 Task: Add Bhu Foods Organic Hazelnut Cookie Dough Truffles to the cart.
Action: Mouse moved to (963, 112)
Screenshot: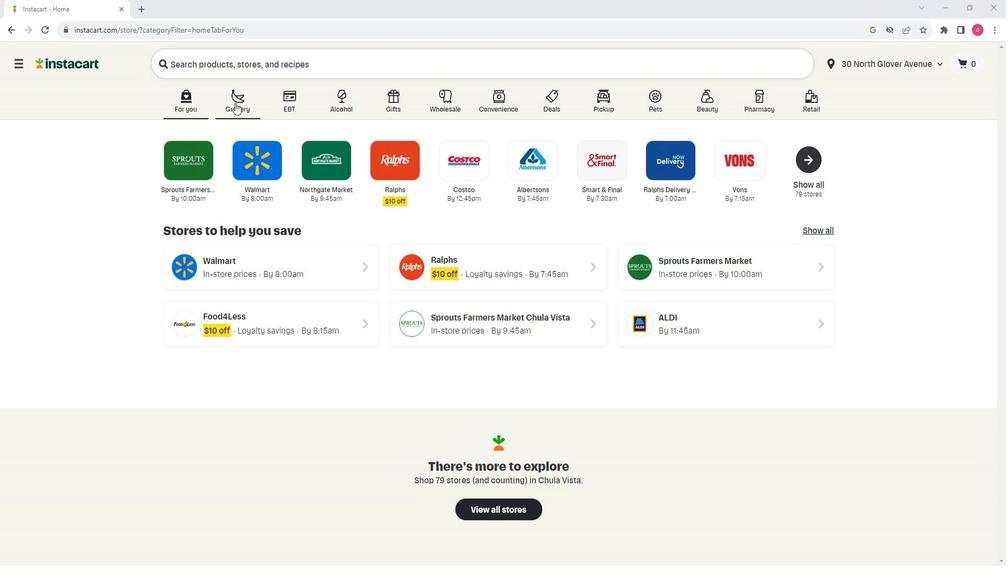 
Action: Mouse pressed left at (963, 112)
Screenshot: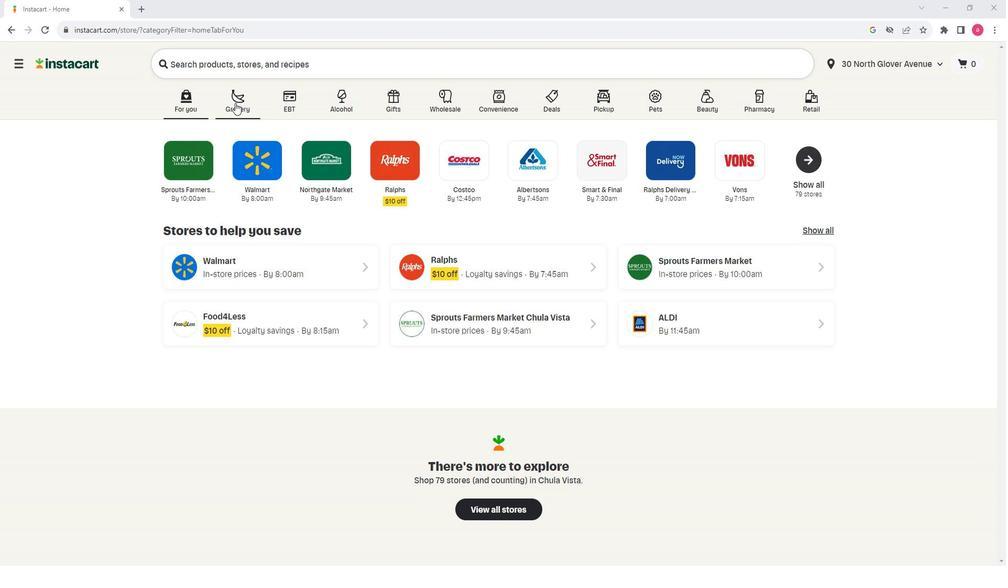
Action: Mouse moved to (982, 309)
Screenshot: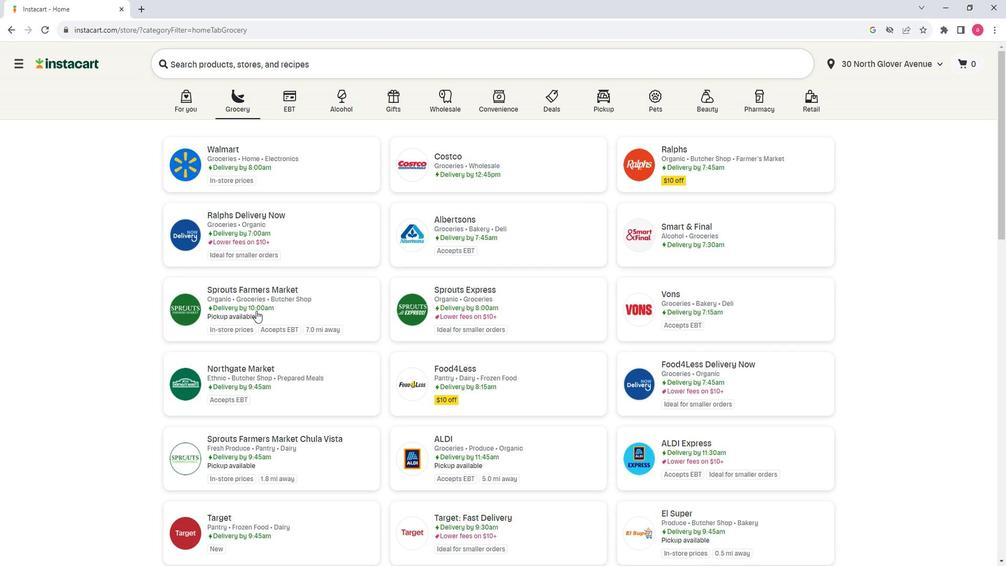 
Action: Mouse pressed left at (982, 309)
Screenshot: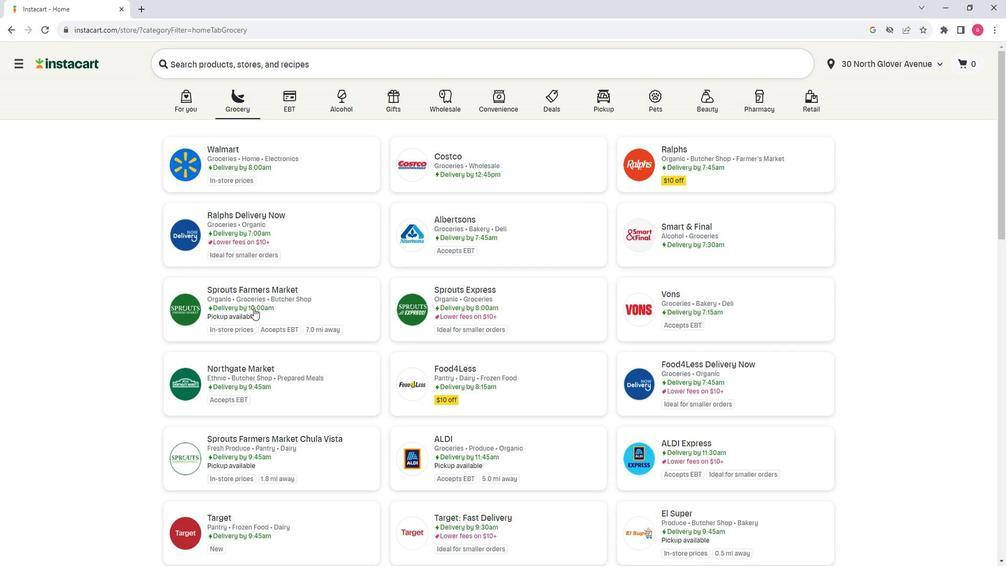 
Action: Mouse moved to (848, 353)
Screenshot: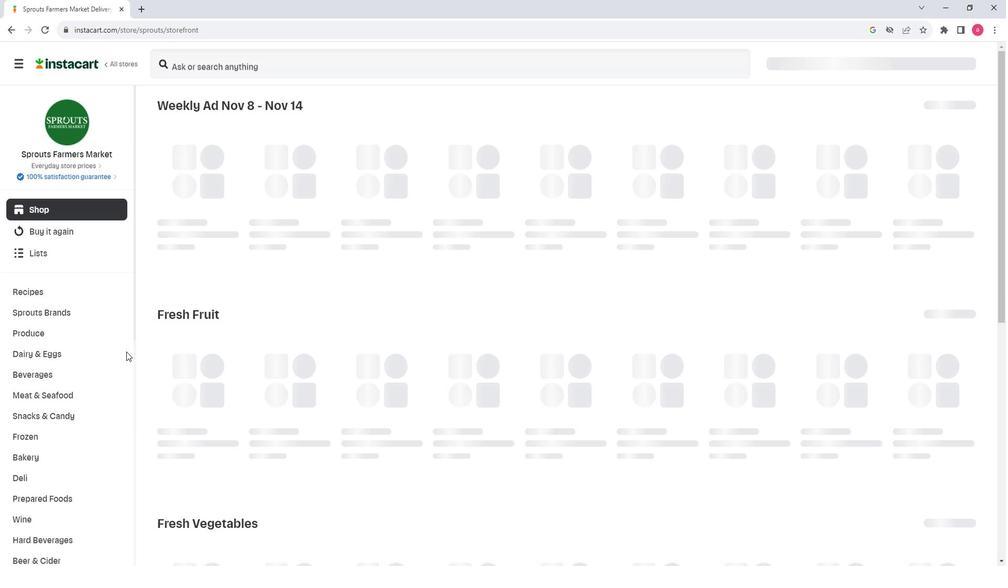 
Action: Mouse scrolled (848, 352) with delta (0, 0)
Screenshot: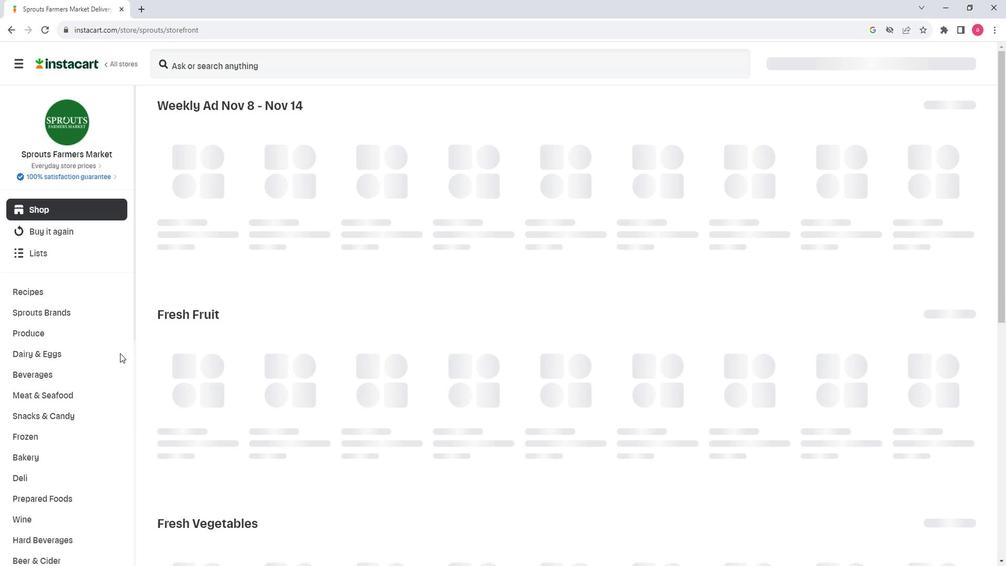 
Action: Mouse moved to (847, 354)
Screenshot: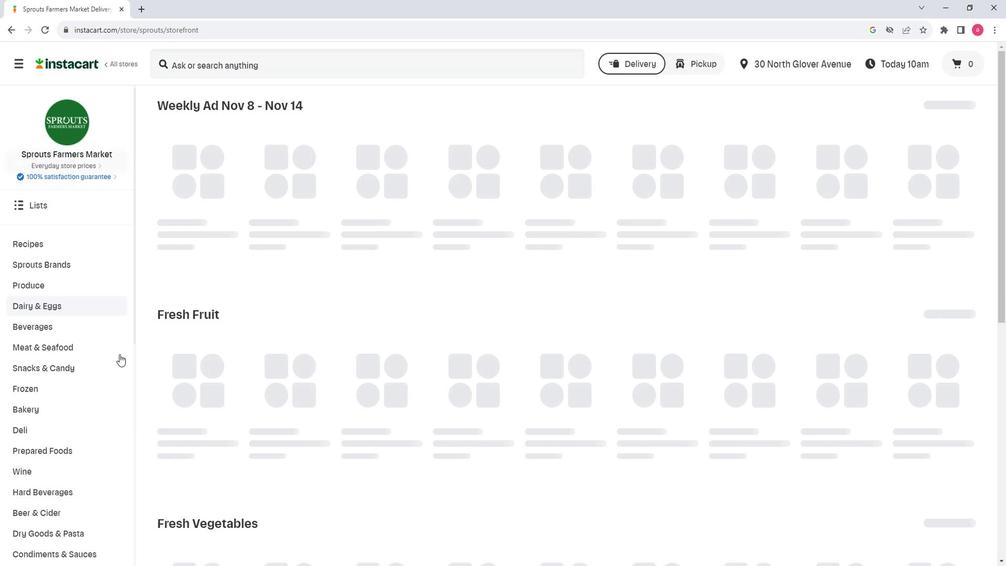 
Action: Mouse pressed left at (847, 354)
Screenshot: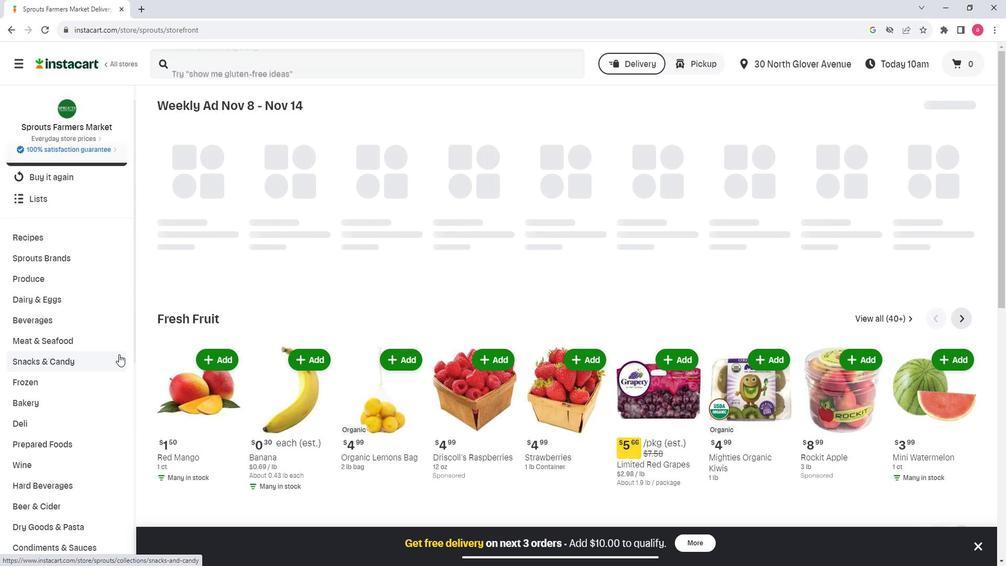 
Action: Mouse moved to (814, 380)
Screenshot: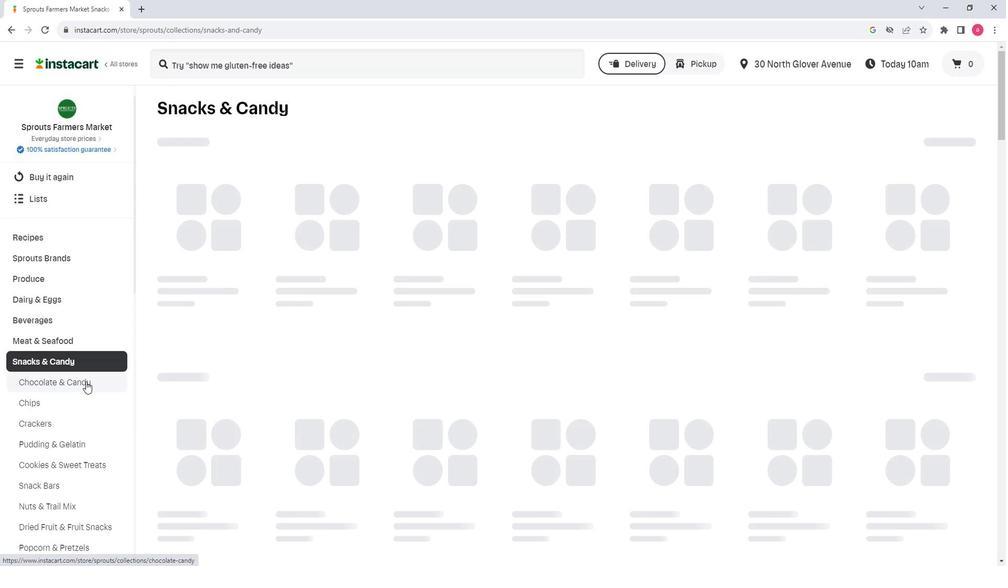 
Action: Mouse pressed left at (814, 380)
Screenshot: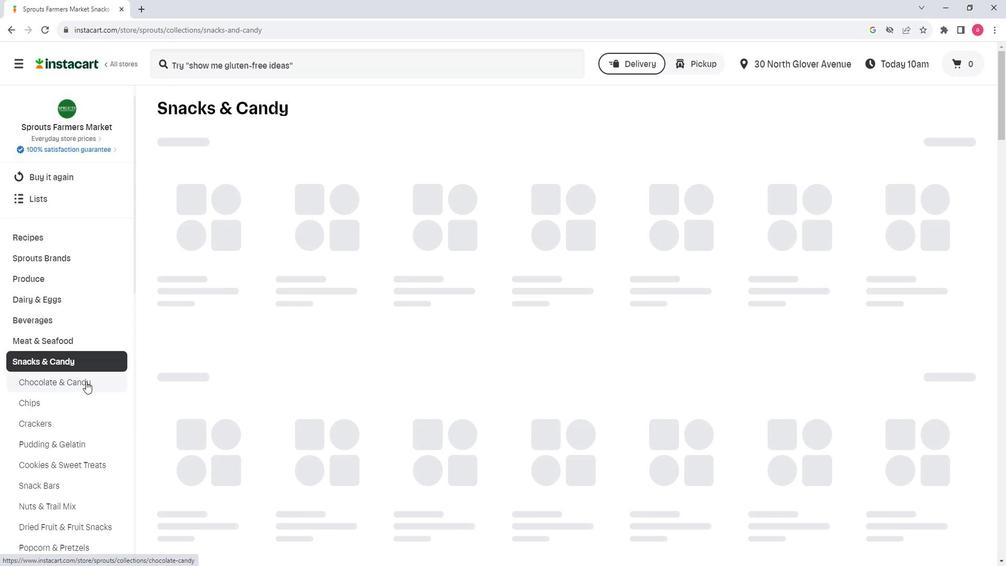 
Action: Mouse moved to (968, 149)
Screenshot: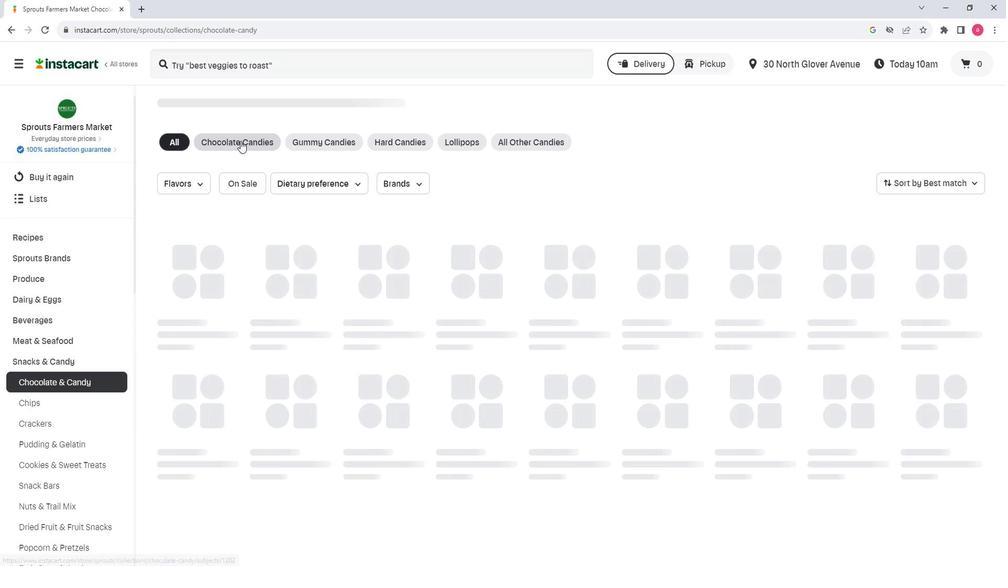 
Action: Mouse pressed left at (968, 149)
Screenshot: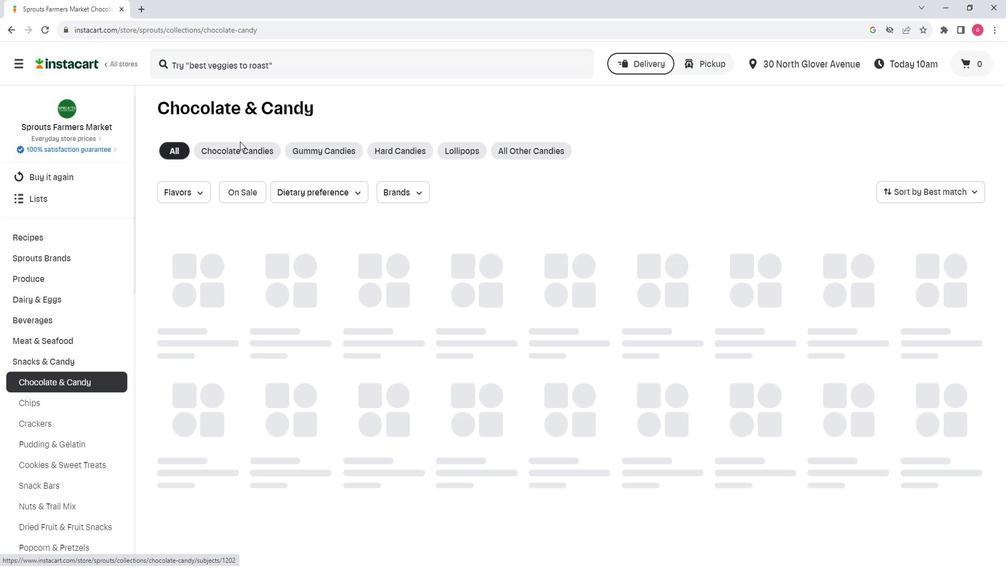 
Action: Mouse moved to (926, 78)
Screenshot: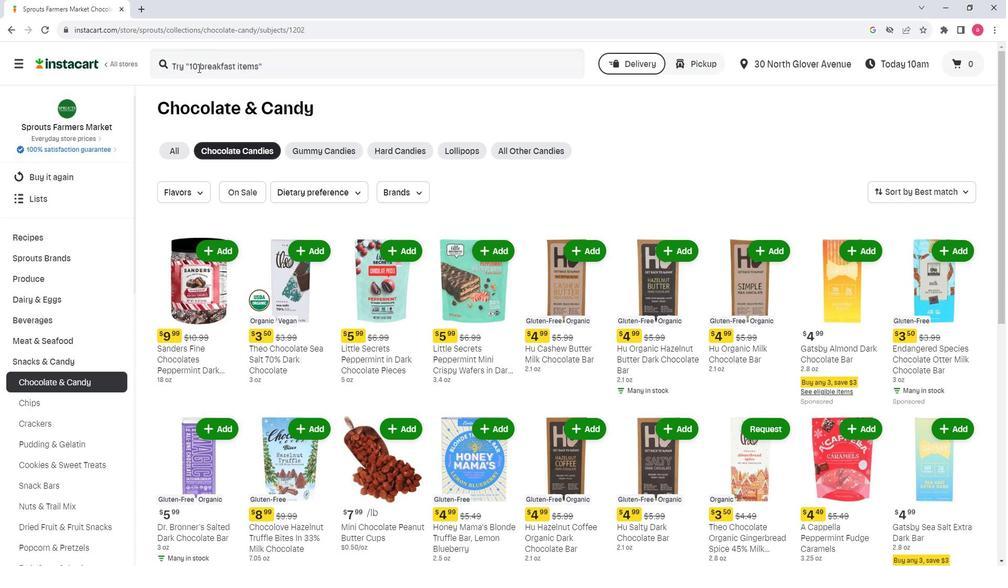 
Action: Mouse pressed left at (926, 78)
Screenshot: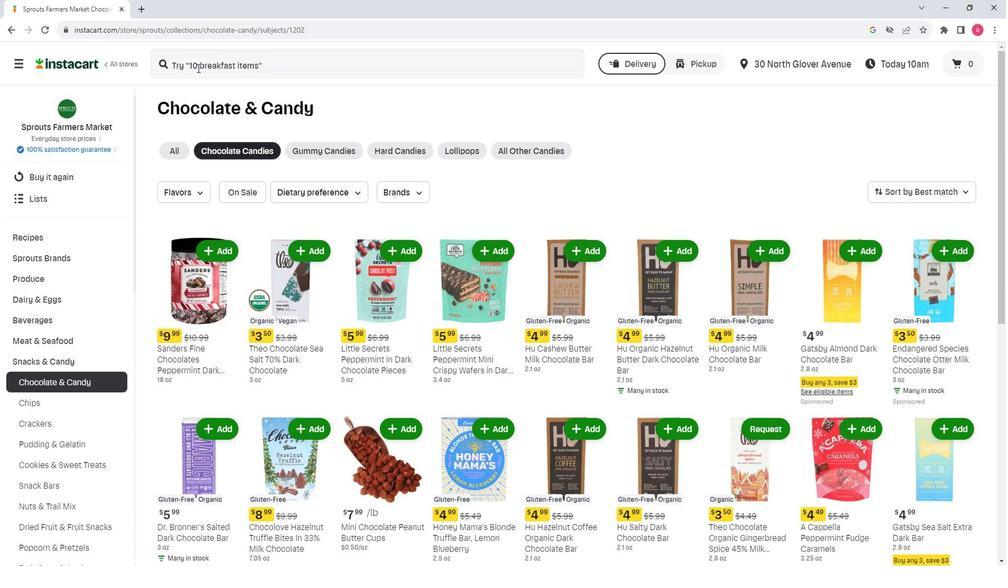 
Action: Key pressed <Key.shift>Bhu<Key.space><Key.shift>Foods<Key.space><Key.shift><Key.shift><Key.shift>Organic<Key.space><Key.shift><Key.shift><Key.shift><Key.shift><Key.shift><Key.shift><Key.shift><Key.shift><Key.shift><Key.shift><Key.shift><Key.shift><Key.shift><Key.shift><Key.shift><Key.shift><Key.shift><Key.shift><Key.shift>Hazelnut<Key.space><Key.shift><Key.shift><Key.shift>Cookie<Key.space><Key.shift><Key.shift><Key.shift><Key.shift><Key.shift><Key.shift><Key.shift><Key.shift><Key.shift><Key.shift><Key.shift><Key.shift><Key.shift><Key.shift><Key.shift><Key.shift>Dough<Key.space><Key.shift><Key.shift><Key.shift><Key.shift><Key.shift><Key.shift><Key.shift><Key.shift><Key.shift><Key.shift><Key.shift><Key.shift><Key.shift><Key.shift><Key.shift><Key.shift><Key.shift><Key.shift><Key.shift><Key.shift><Key.shift><Key.shift><Key.shift><Key.shift><Key.shift><Key.shift><Key.shift><Key.shift><Key.shift><Key.shift><Key.shift><Key.shift><Key.shift>Truffles<Key.enter>
Screenshot: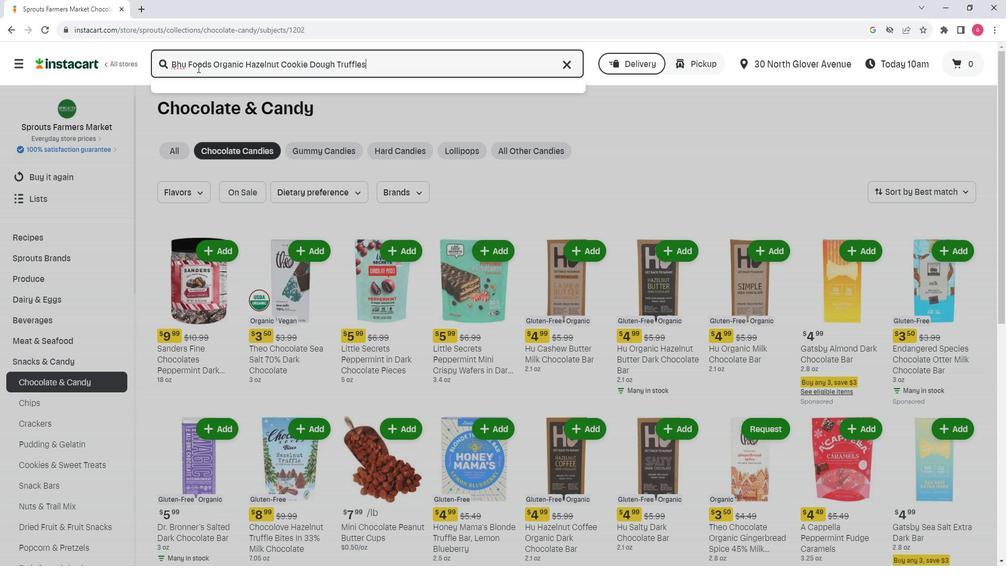 
Action: Mouse moved to (999, 166)
Screenshot: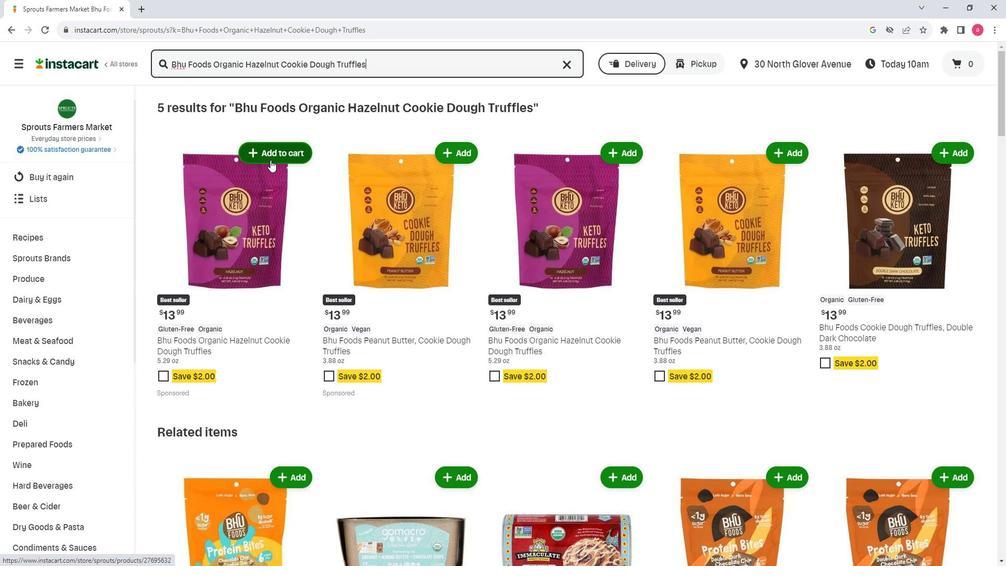 
Action: Mouse pressed left at (999, 166)
Screenshot: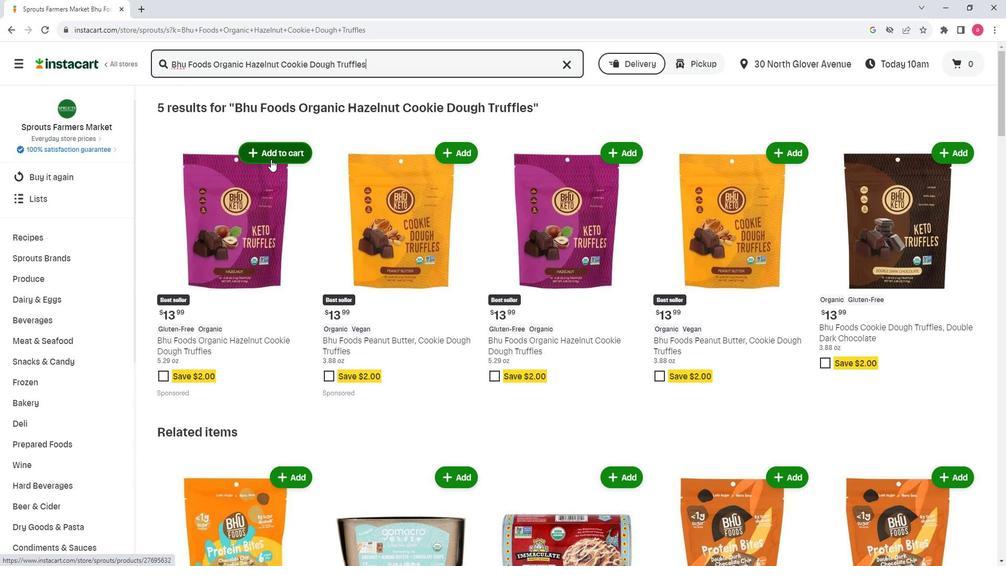 
Action: Mouse moved to (989, 254)
Screenshot: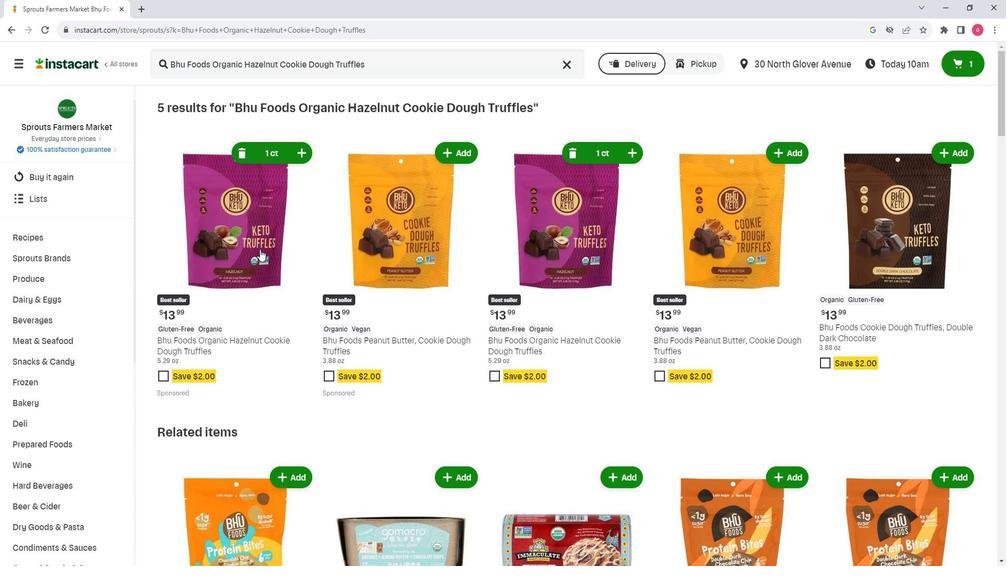 
